 Task: Enable interaction limits for 24 hours only for prior contributors in the organization "Mark56771".
Action: Mouse moved to (1229, 100)
Screenshot: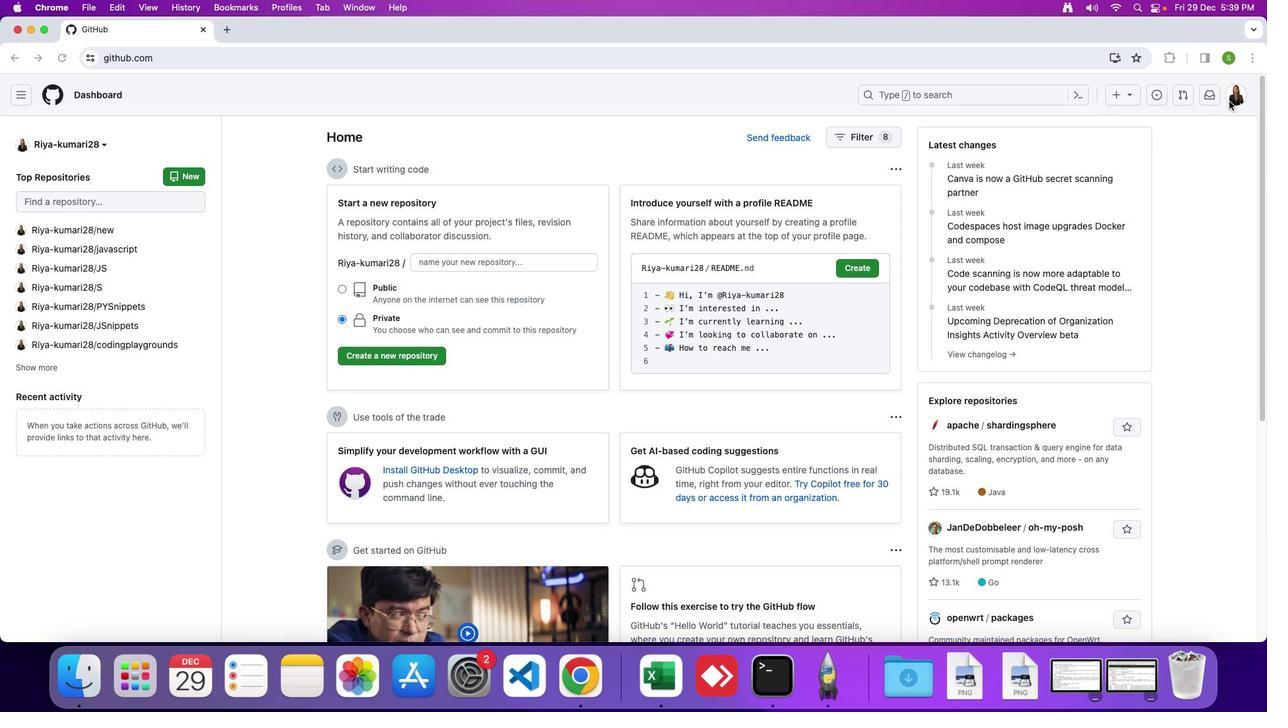 
Action: Mouse pressed left at (1229, 100)
Screenshot: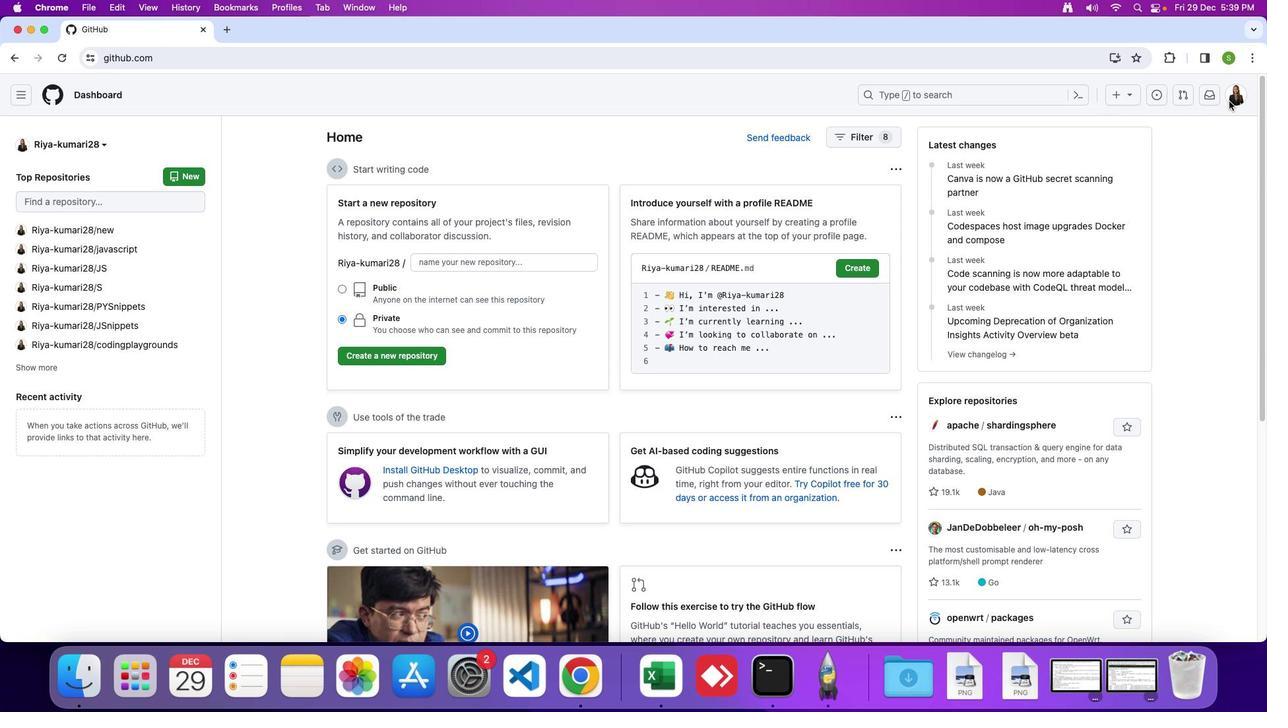
Action: Mouse moved to (1231, 99)
Screenshot: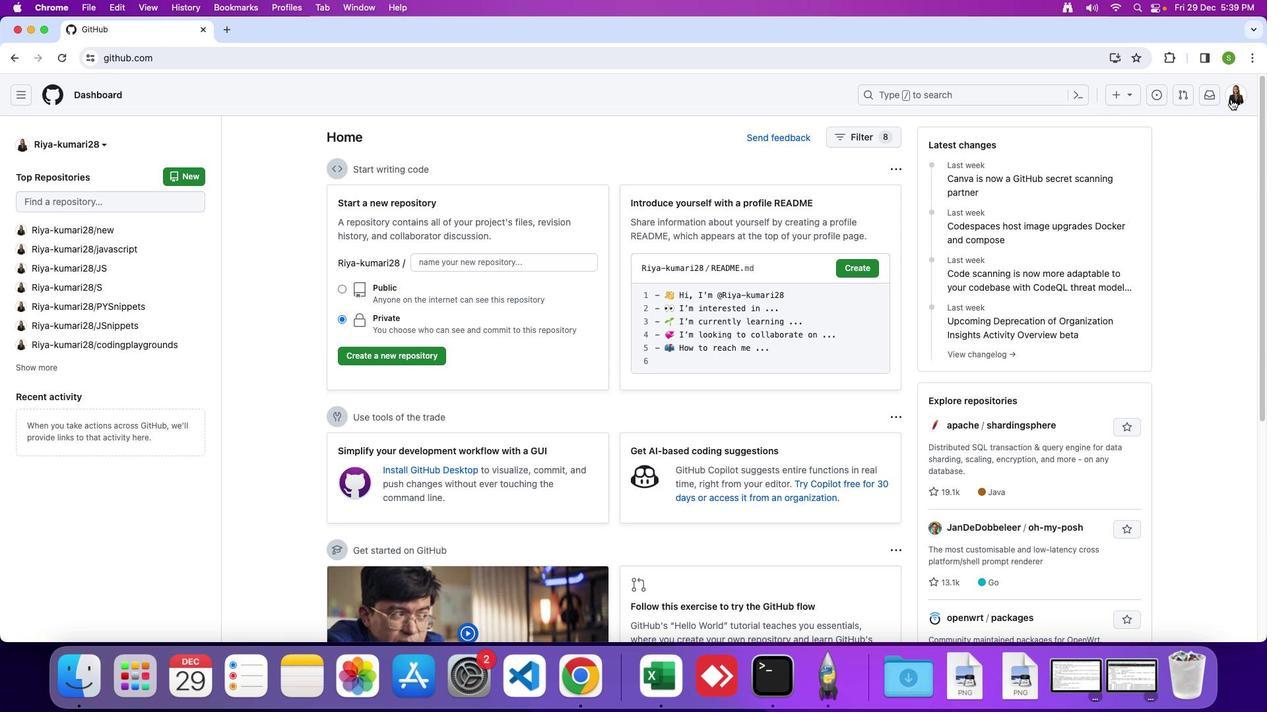 
Action: Mouse pressed left at (1231, 99)
Screenshot: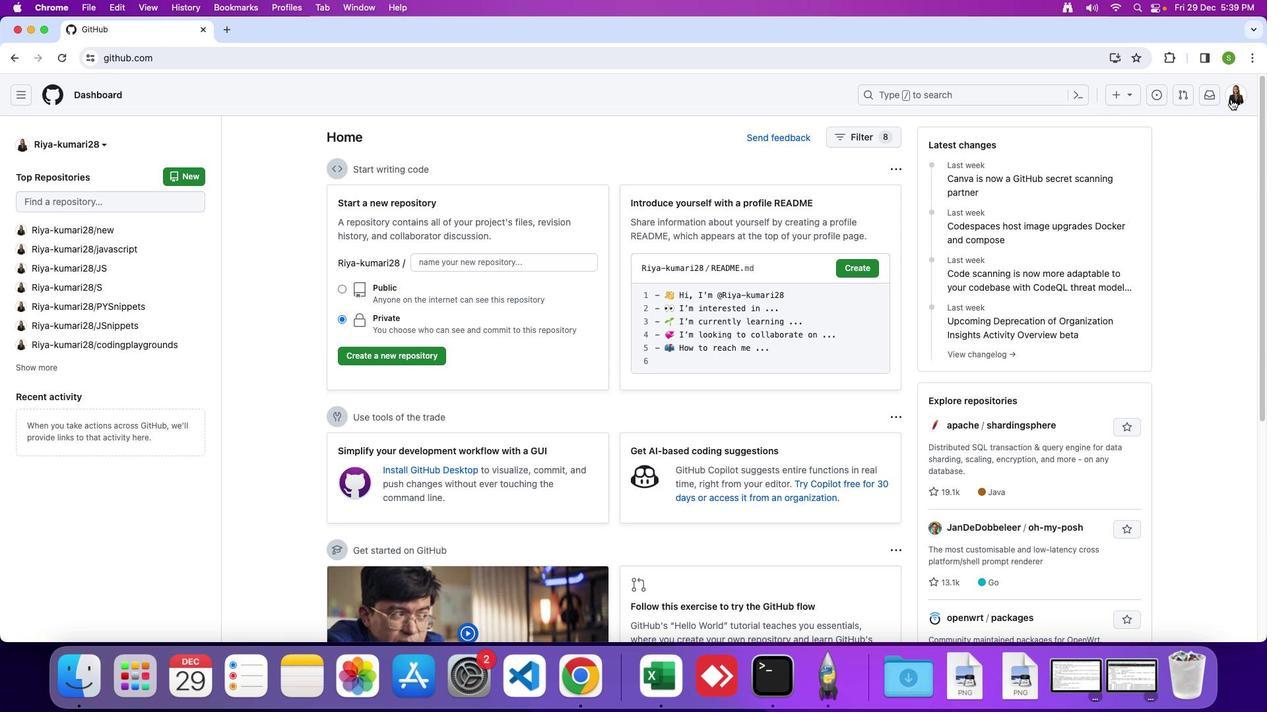 
Action: Mouse moved to (1149, 252)
Screenshot: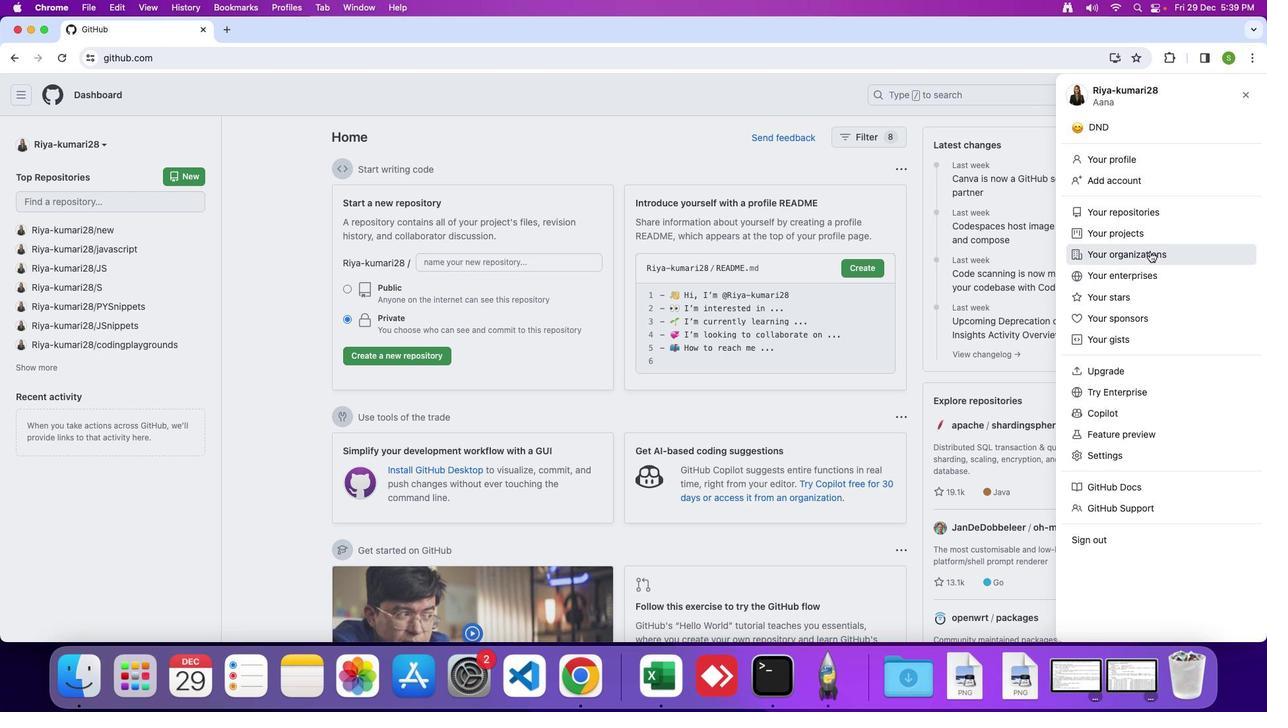 
Action: Mouse pressed left at (1149, 252)
Screenshot: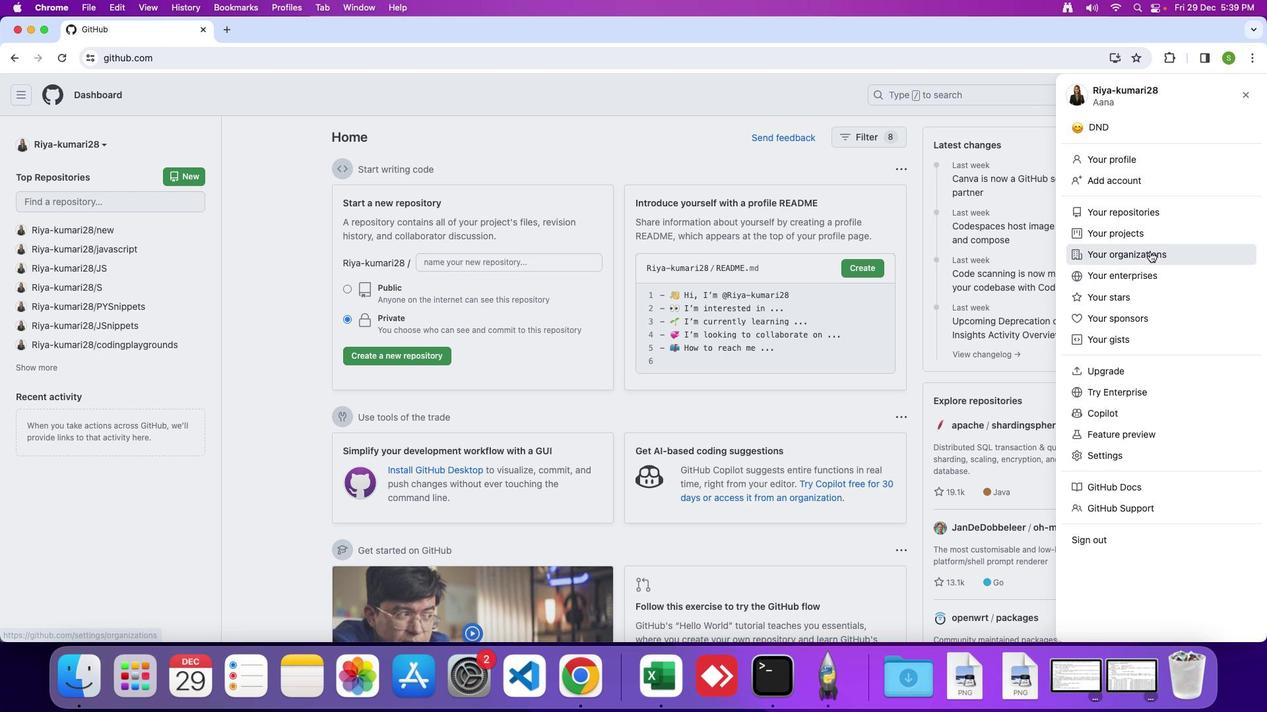 
Action: Mouse moved to (959, 276)
Screenshot: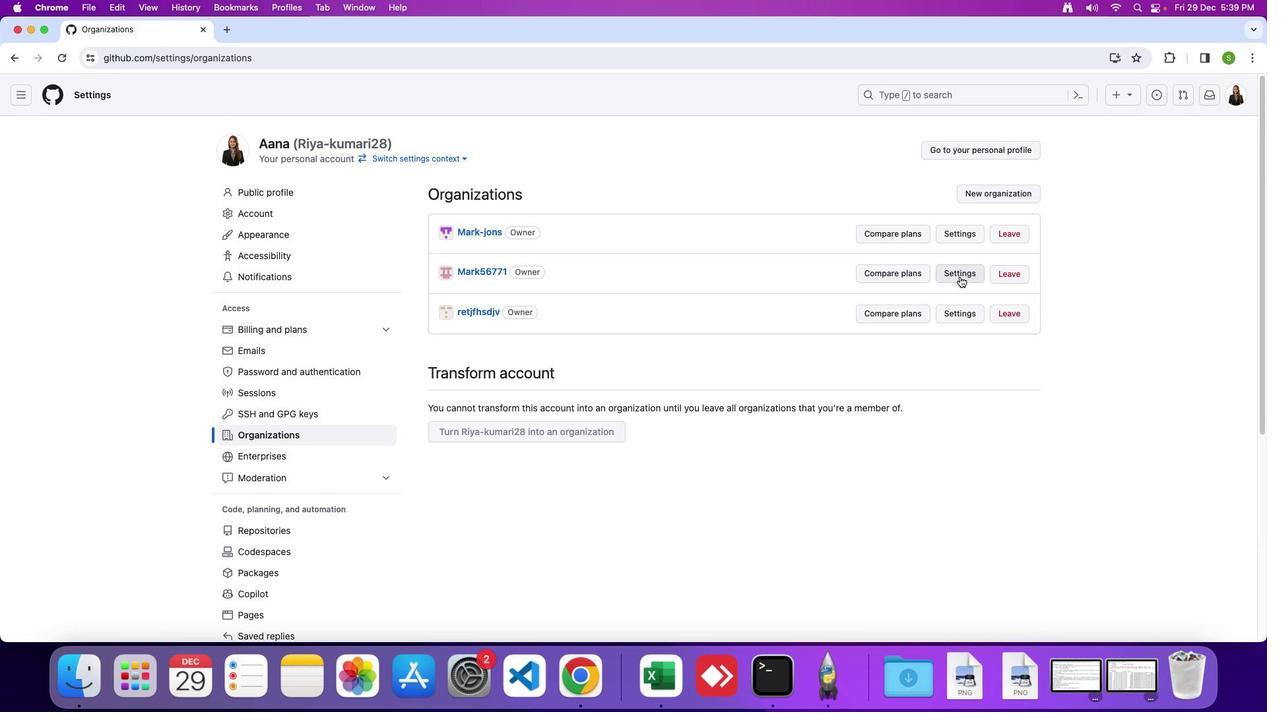 
Action: Mouse pressed left at (959, 276)
Screenshot: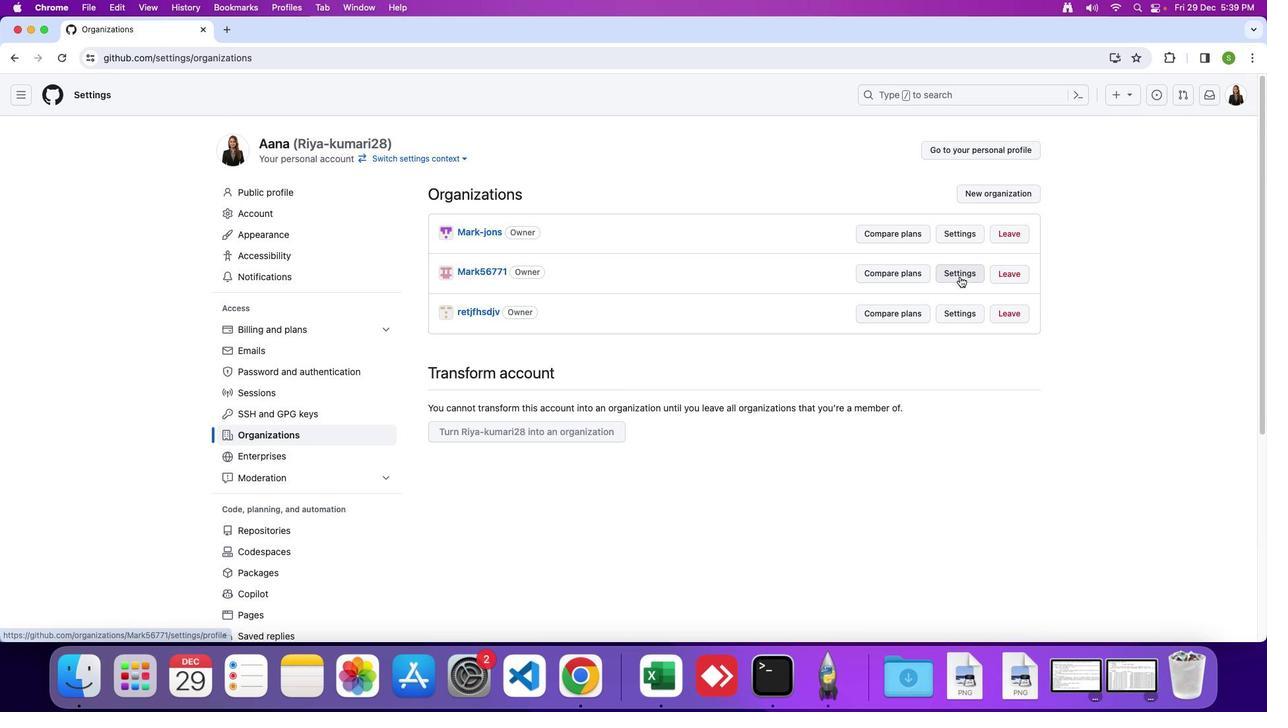 
Action: Mouse moved to (392, 351)
Screenshot: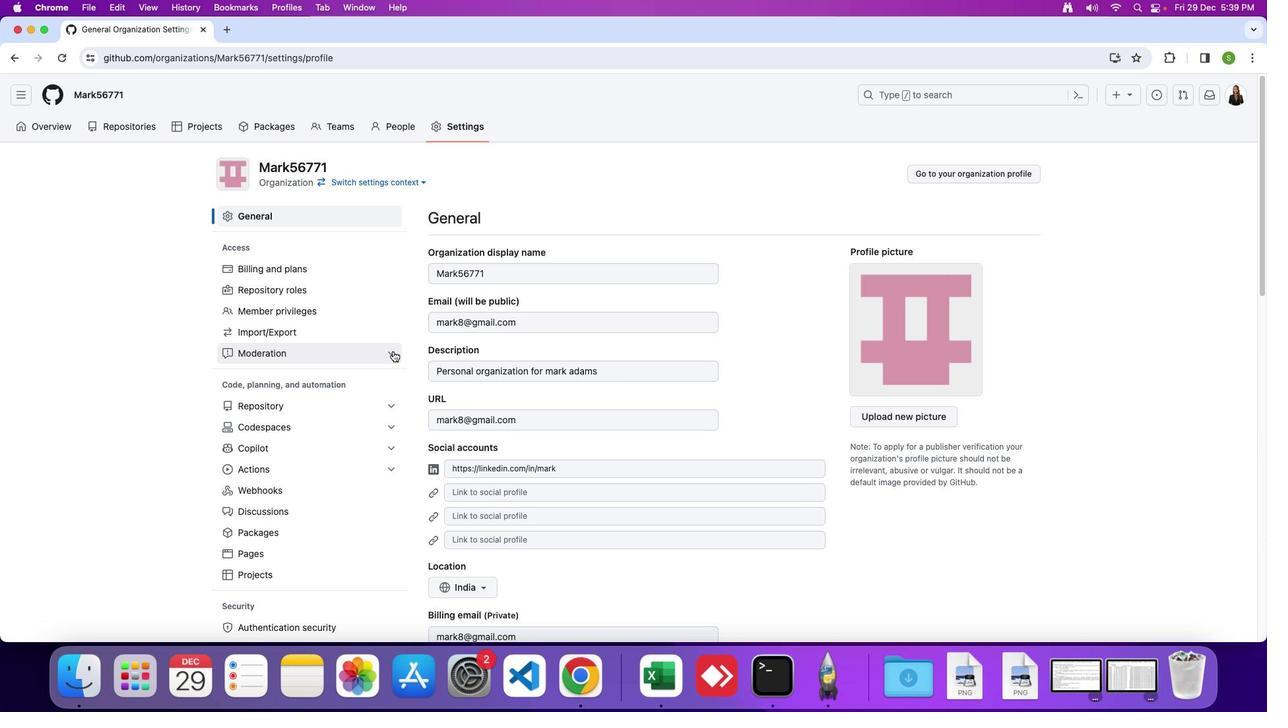 
Action: Mouse pressed left at (392, 351)
Screenshot: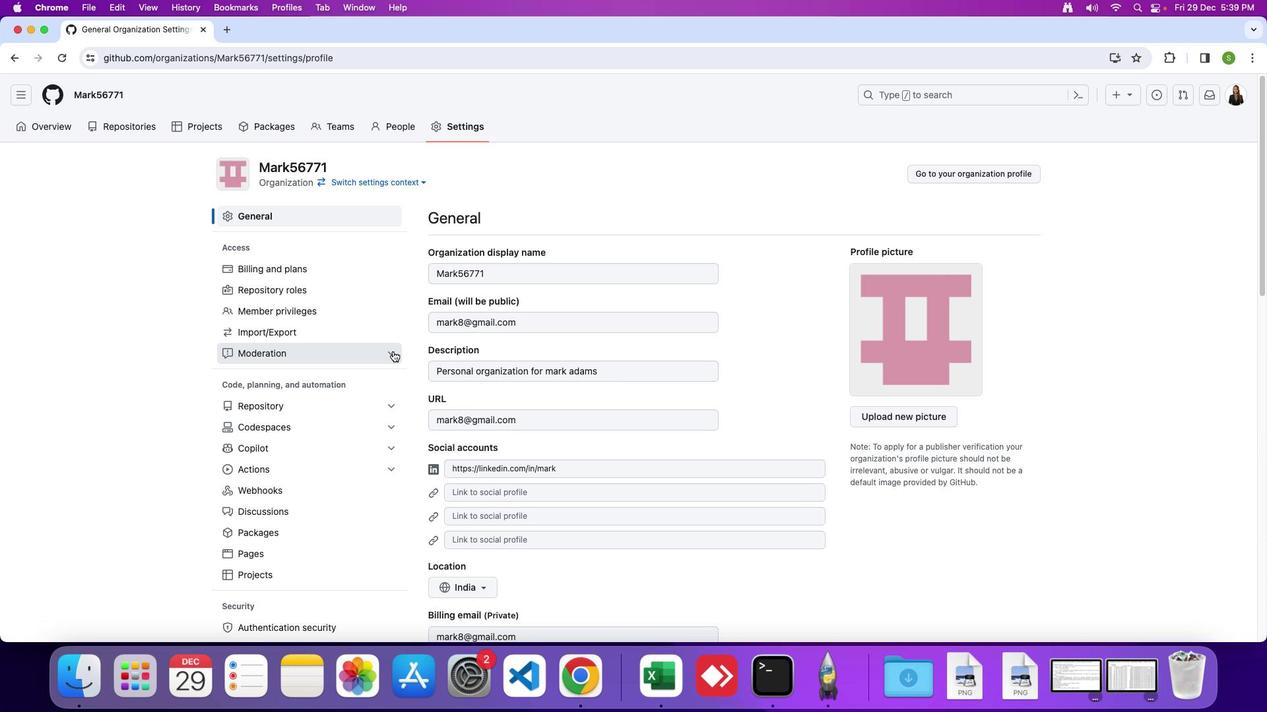
Action: Mouse moved to (368, 397)
Screenshot: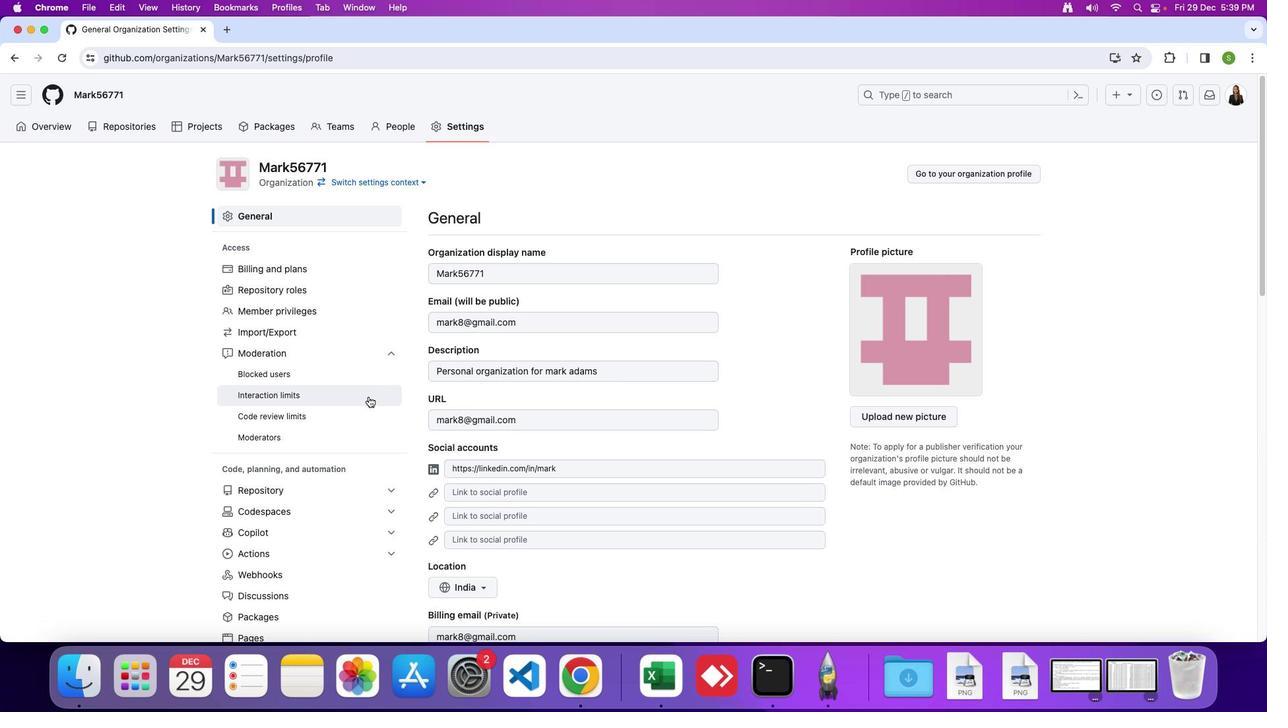 
Action: Mouse pressed left at (368, 397)
Screenshot: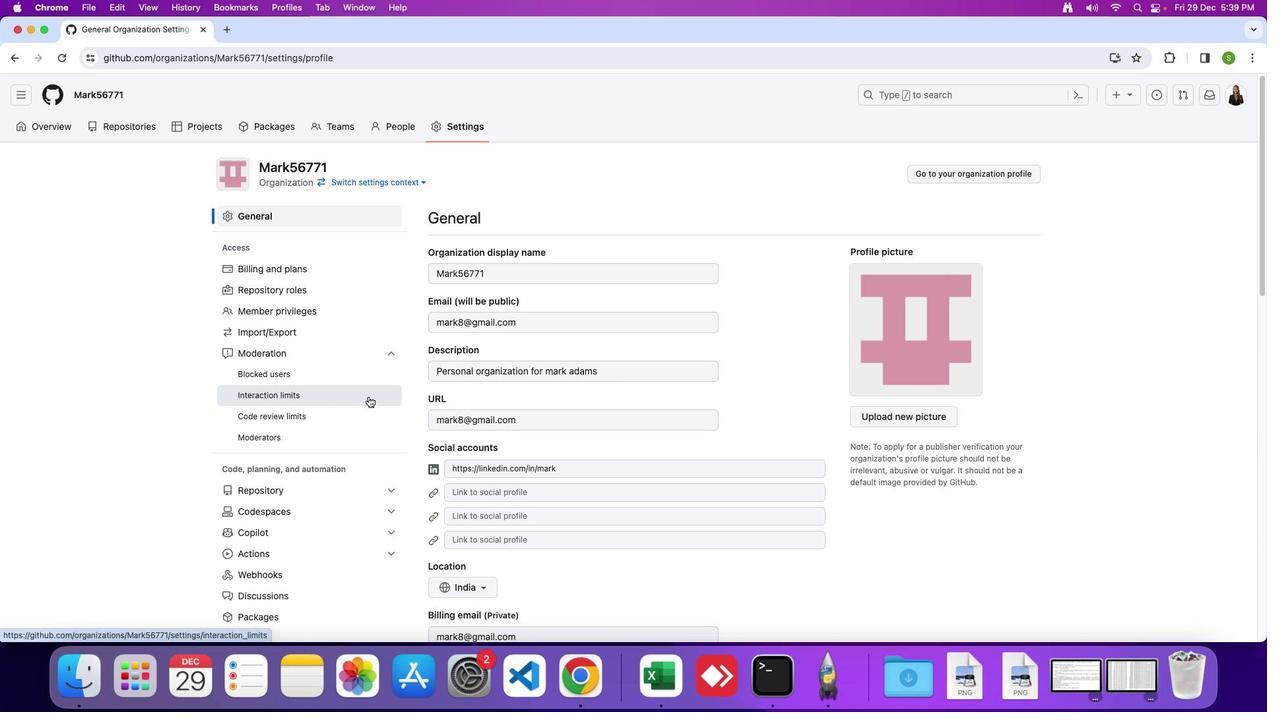 
Action: Mouse moved to (987, 422)
Screenshot: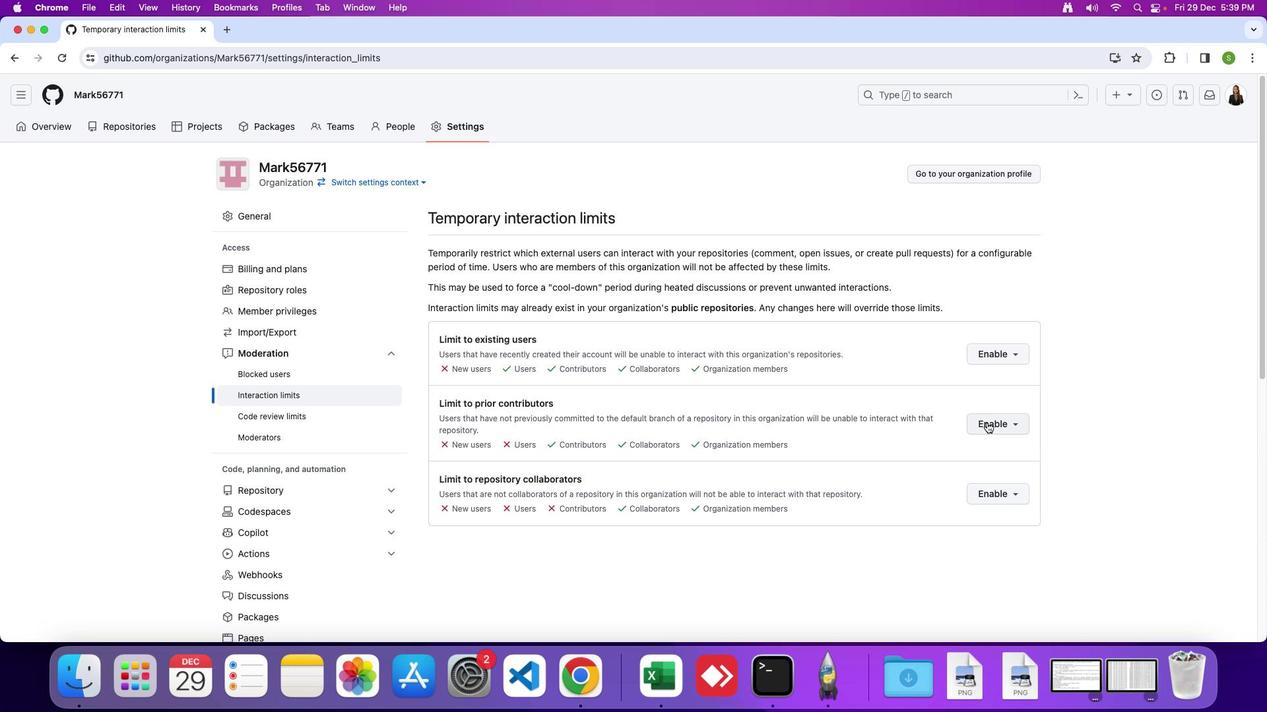 
Action: Mouse pressed left at (987, 422)
Screenshot: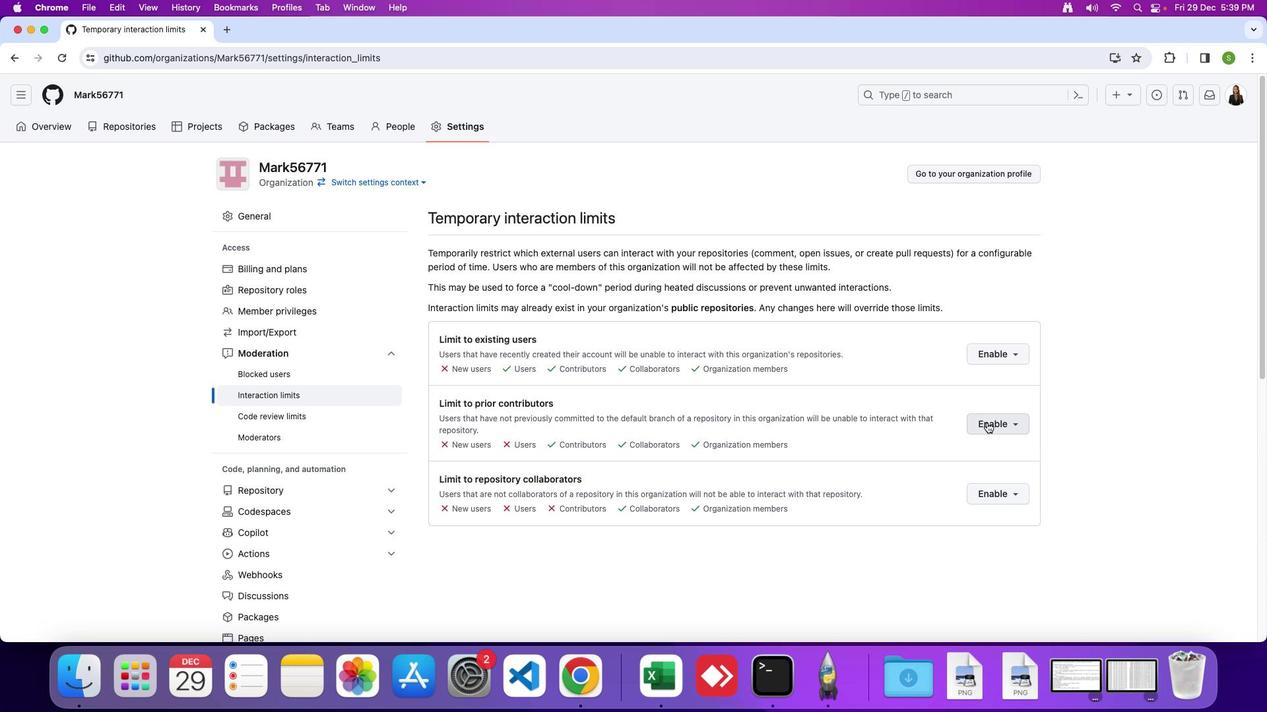 
Action: Mouse moved to (921, 467)
Screenshot: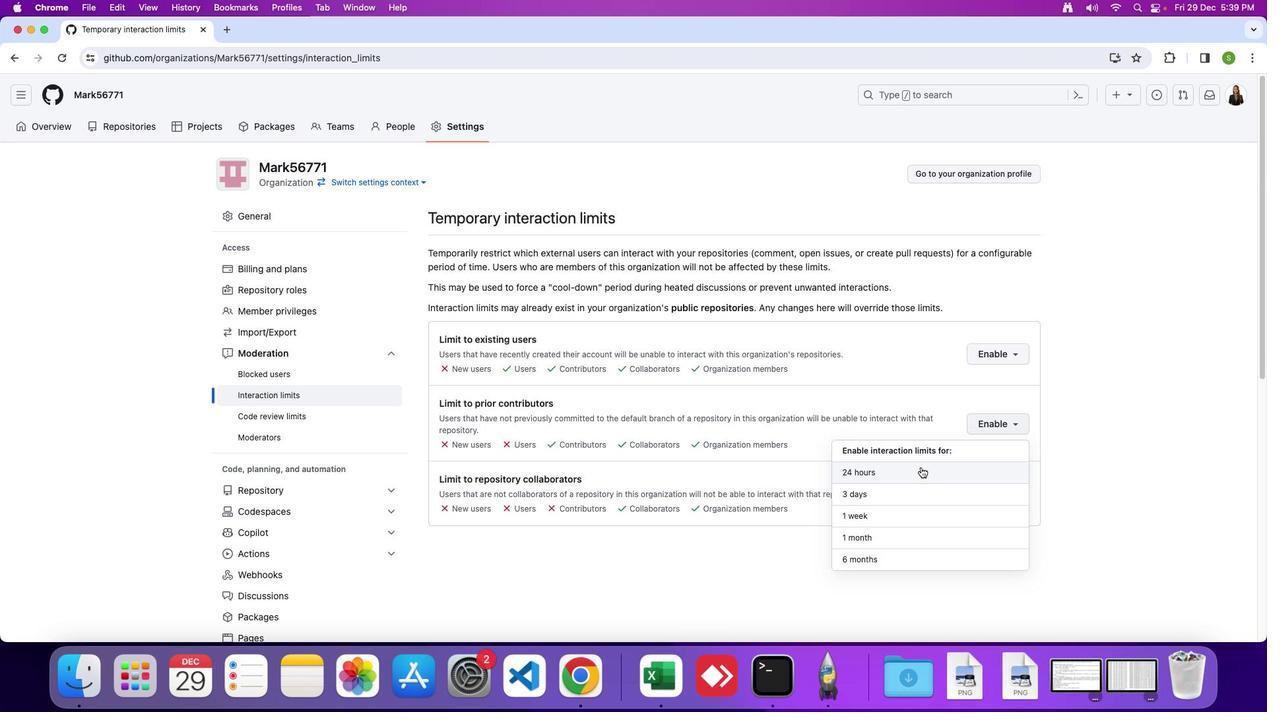 
Action: Mouse pressed left at (921, 467)
Screenshot: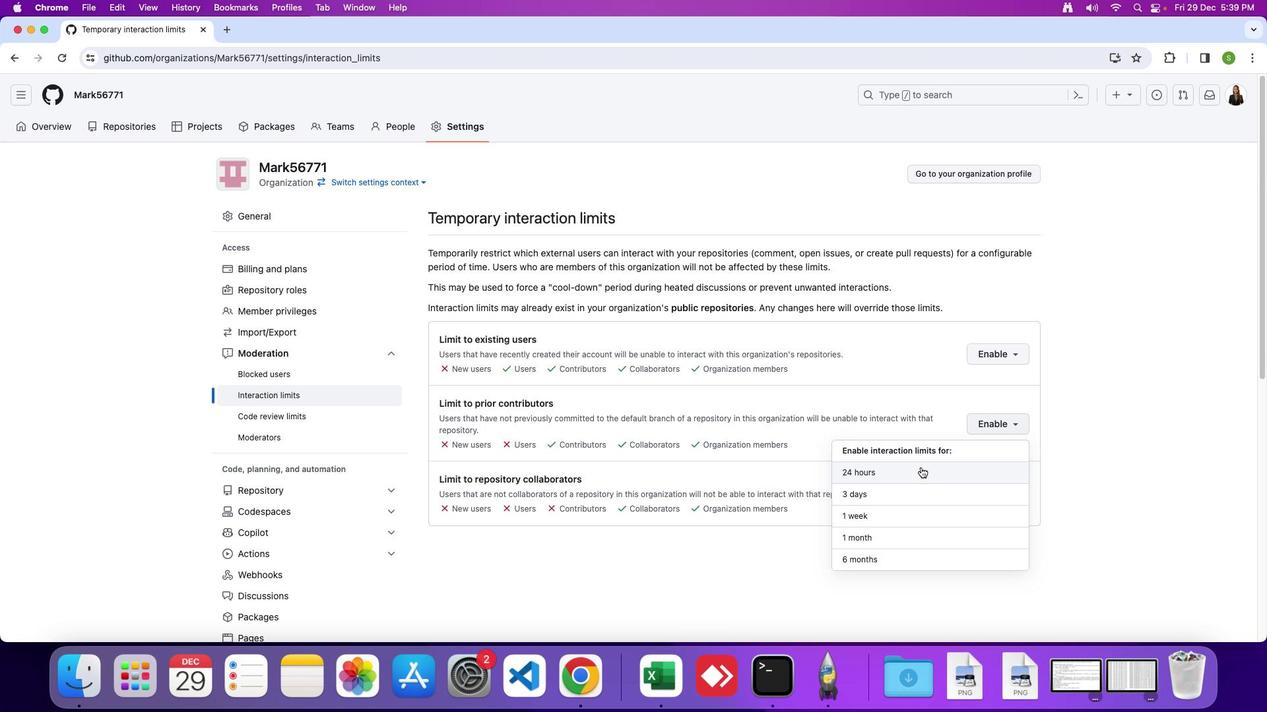 
Action: Mouse moved to (920, 468)
Screenshot: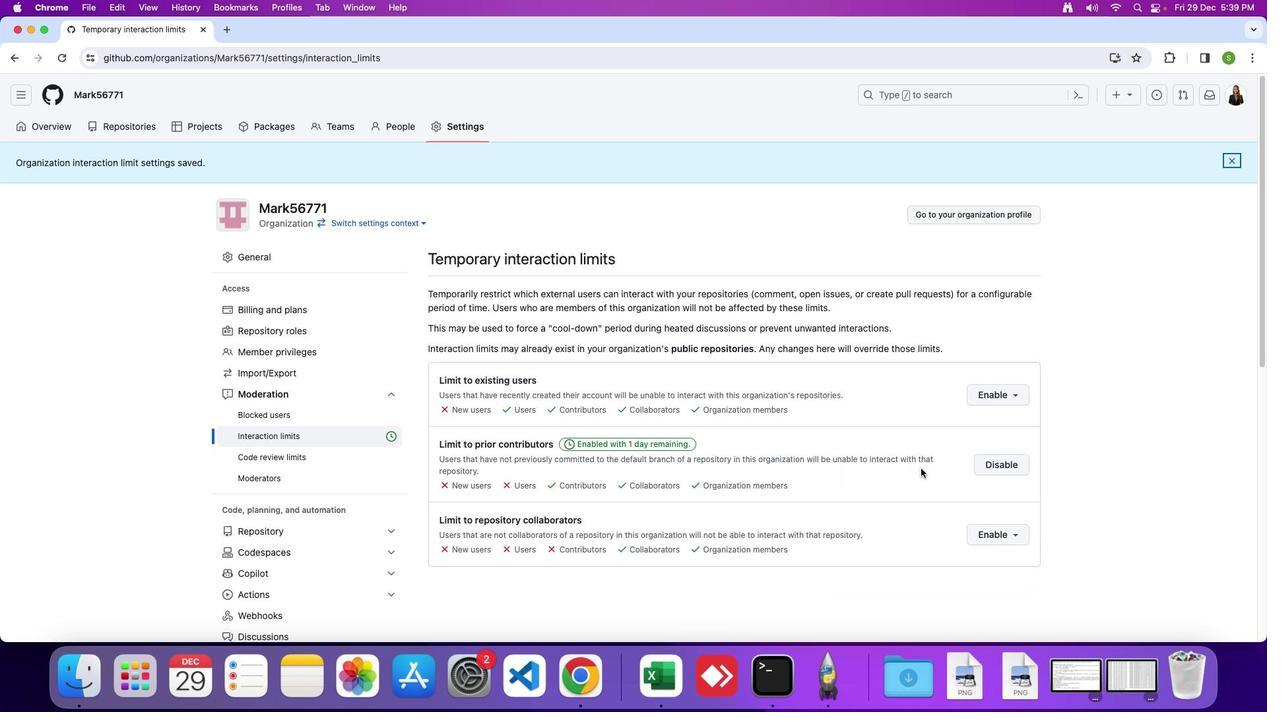 
